 Task: Log work in the project ToughWorks for the issue 'Create a feature for users to track their fitness and health data' spent time as '3w 6d 14h 58m' and remaining time as '4w 5d 4h 5m' and clone the issue. Now add the issue to the epic 'Microservices architecture implementation'.
Action: Mouse moved to (476, 265)
Screenshot: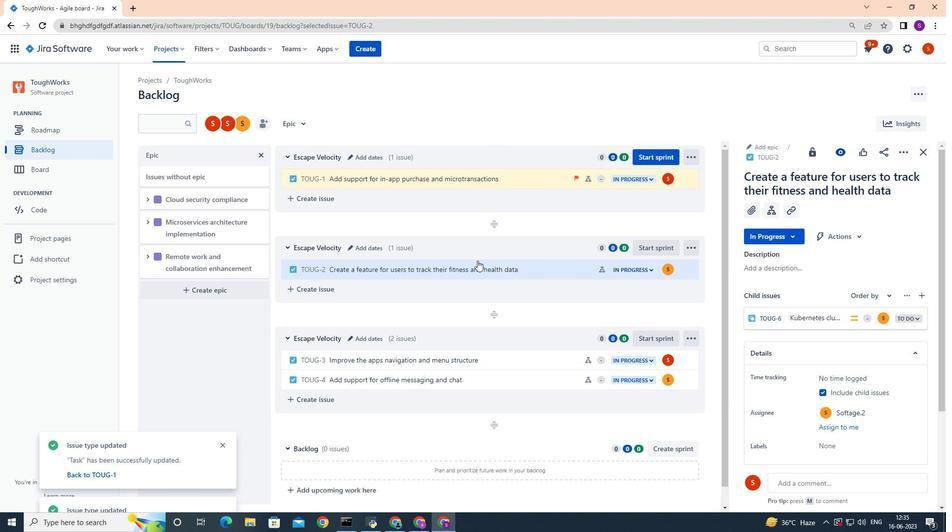 
Action: Mouse pressed left at (476, 265)
Screenshot: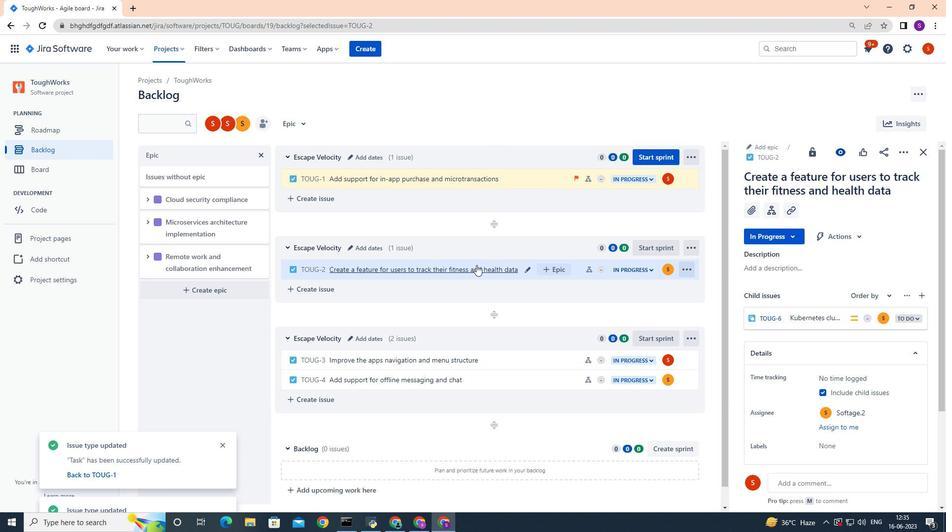 
Action: Mouse moved to (908, 154)
Screenshot: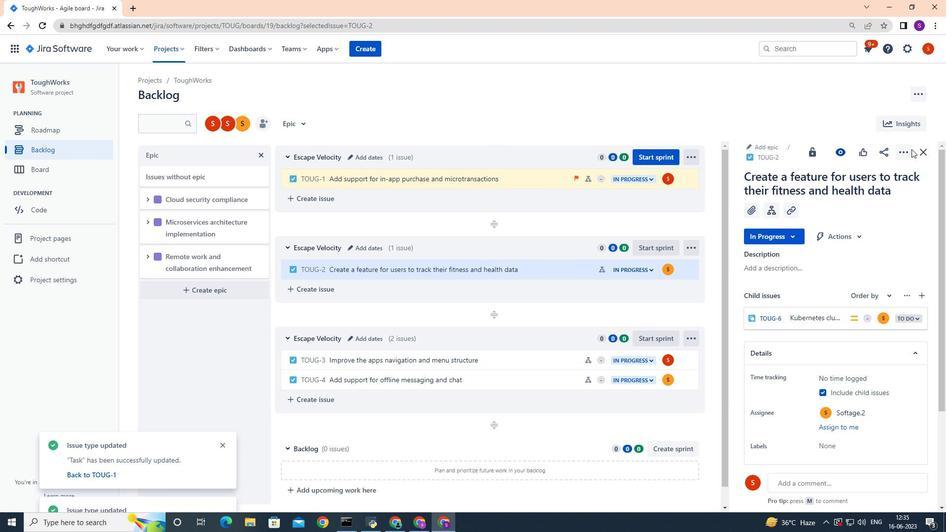 
Action: Mouse pressed left at (908, 154)
Screenshot: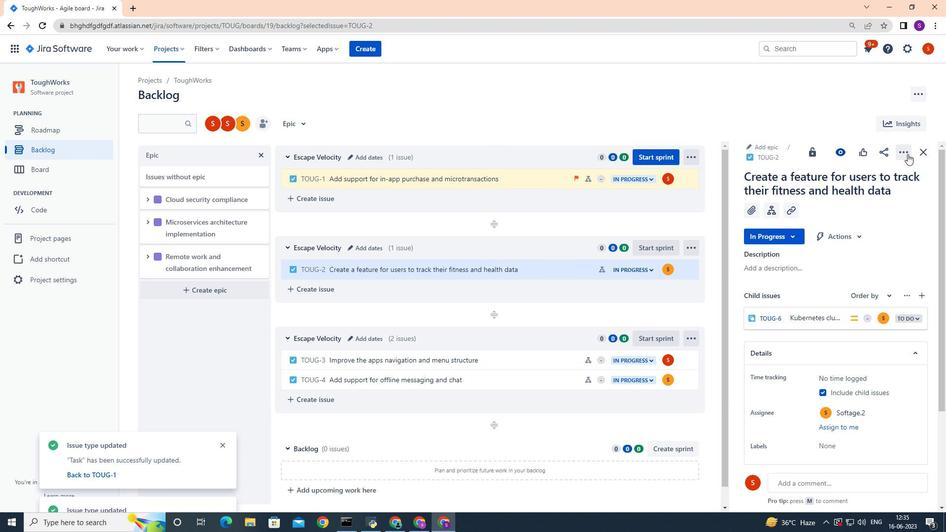 
Action: Mouse moved to (863, 182)
Screenshot: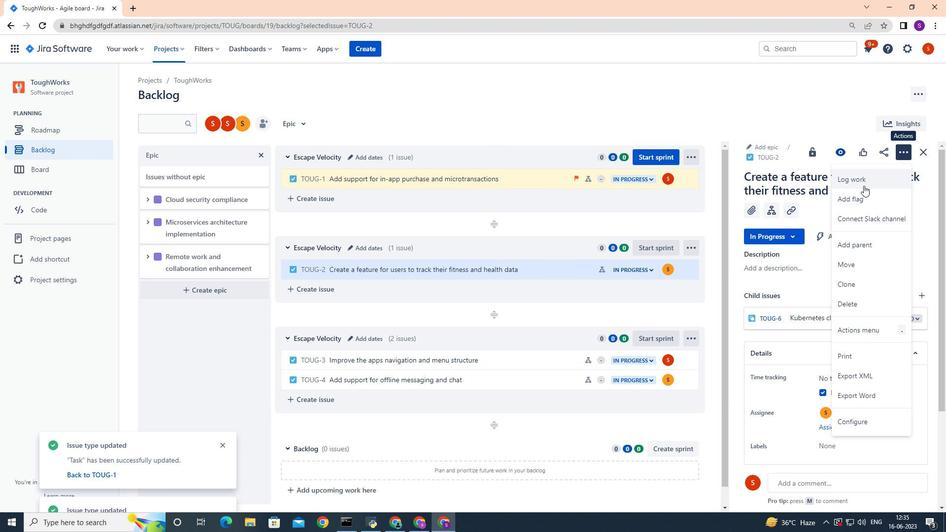 
Action: Mouse pressed left at (863, 182)
Screenshot: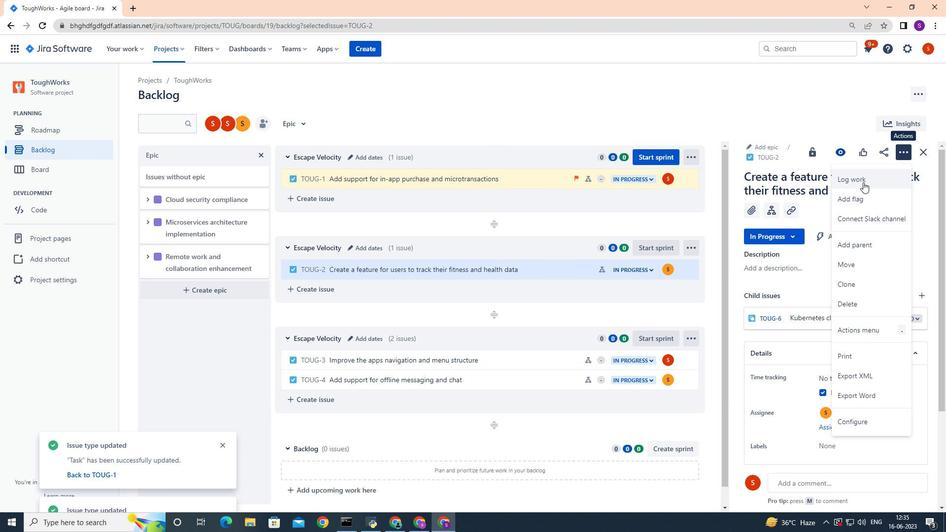
Action: Mouse moved to (382, 147)
Screenshot: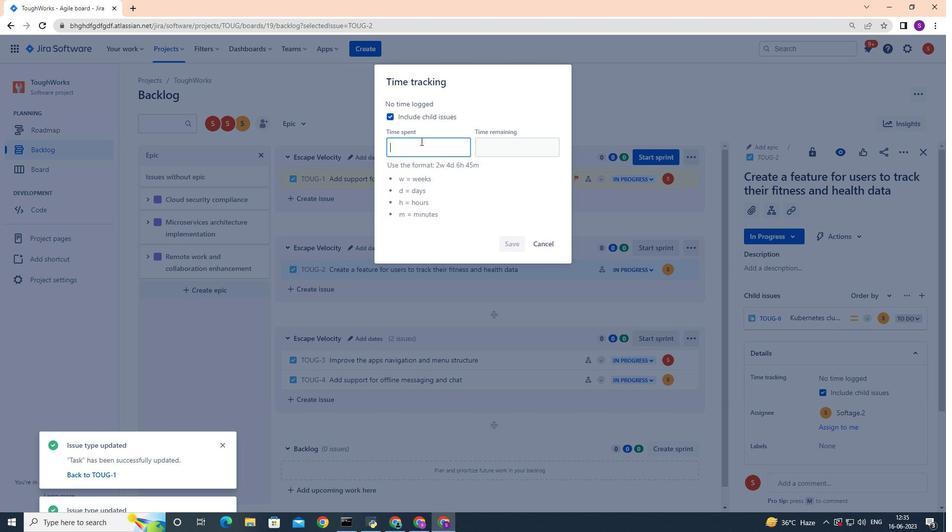 
Action: Key pressed 3w<Key.space>6d<Key.space>14h<Key.space>58m
Screenshot: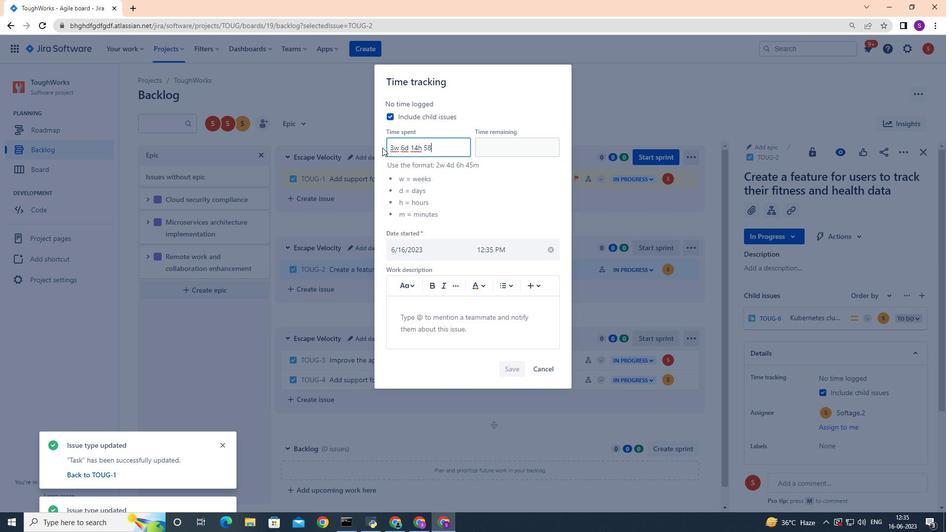 
Action: Mouse moved to (483, 146)
Screenshot: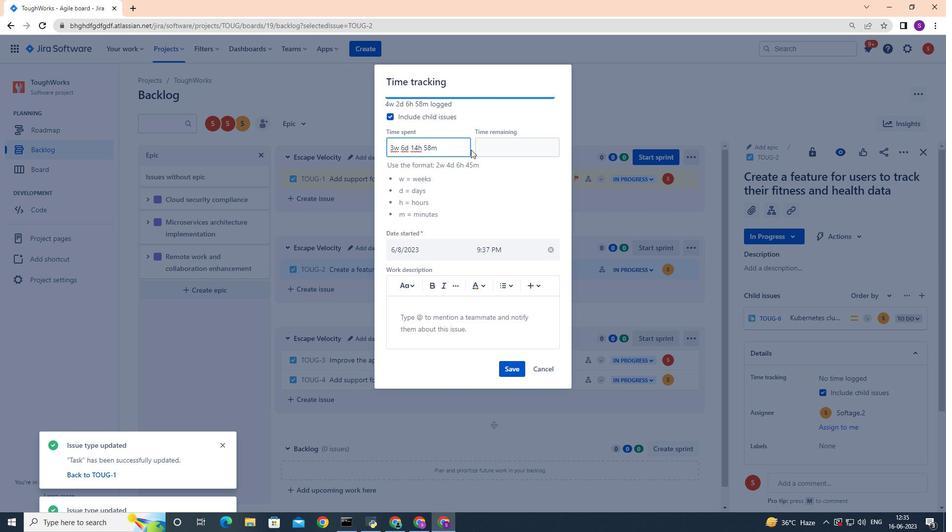 
Action: Mouse pressed left at (483, 146)
Screenshot: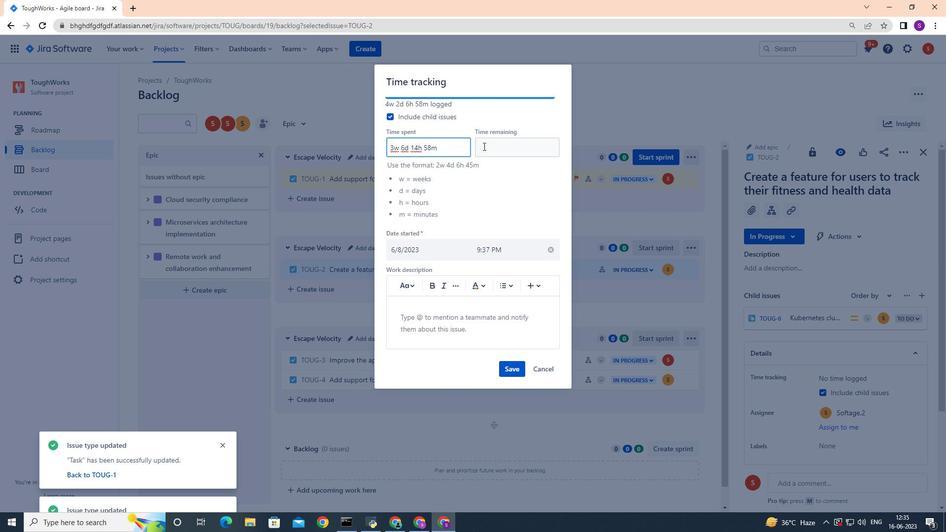 
Action: Key pressed 4w<Key.space>5d<Key.space>4h<Key.space>5m
Screenshot: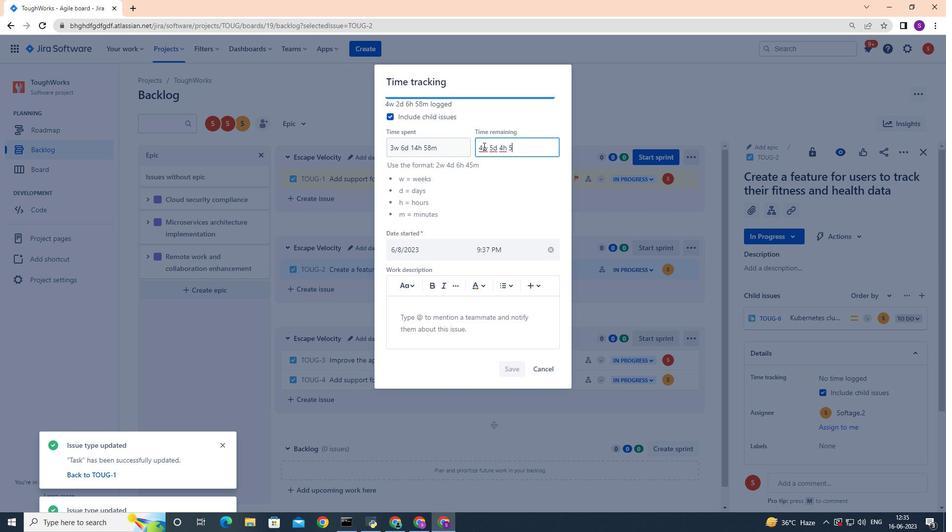 
Action: Mouse moved to (501, 364)
Screenshot: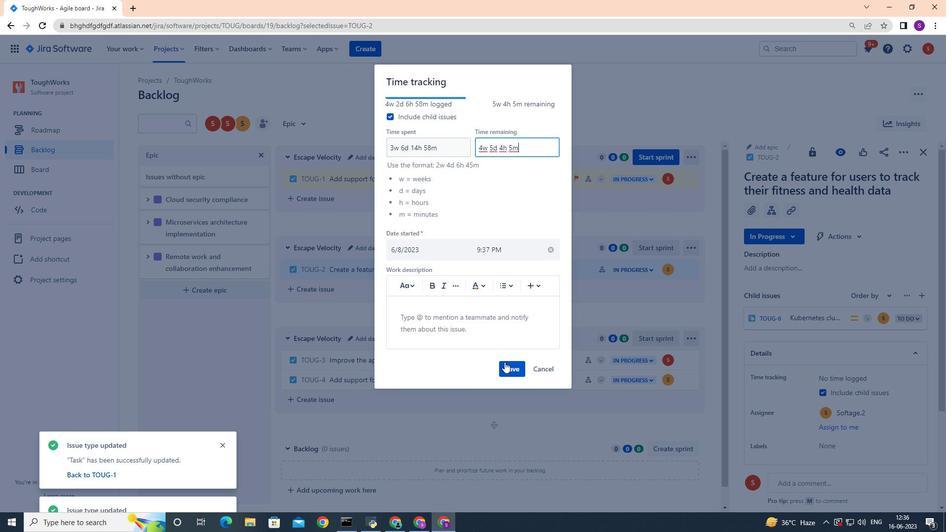 
Action: Mouse pressed left at (501, 364)
Screenshot: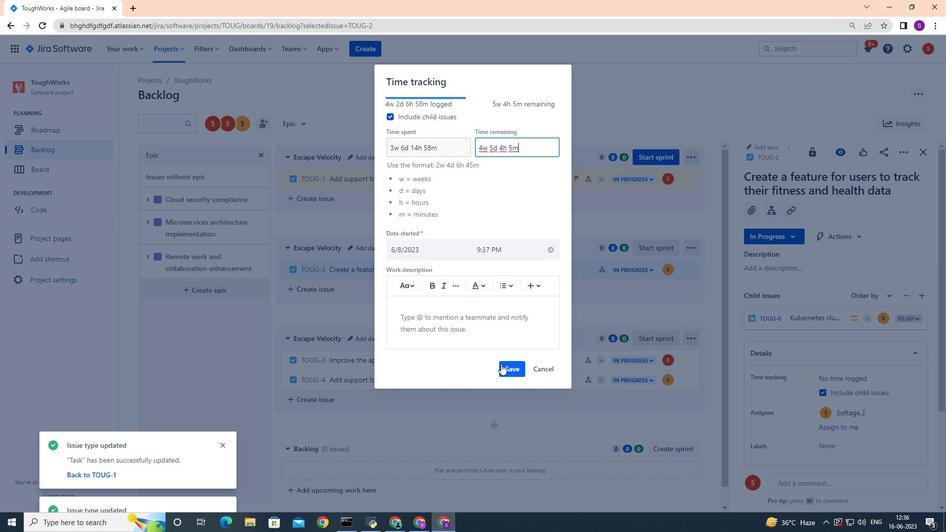 
Action: Mouse moved to (897, 150)
Screenshot: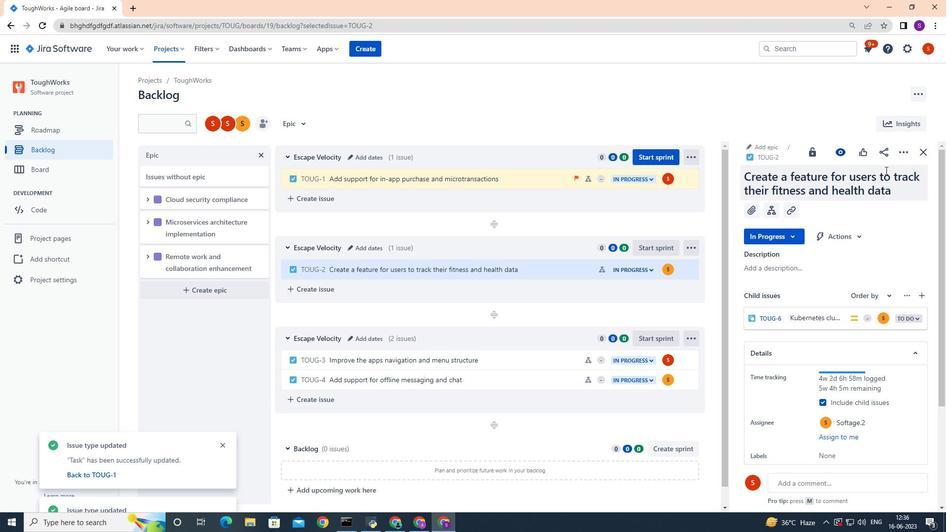 
Action: Mouse pressed left at (897, 150)
Screenshot: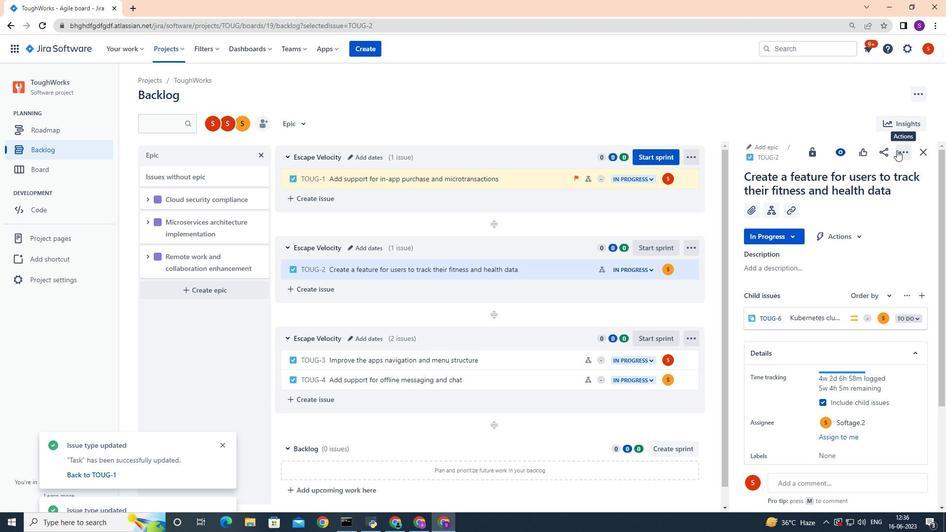 
Action: Mouse moved to (849, 283)
Screenshot: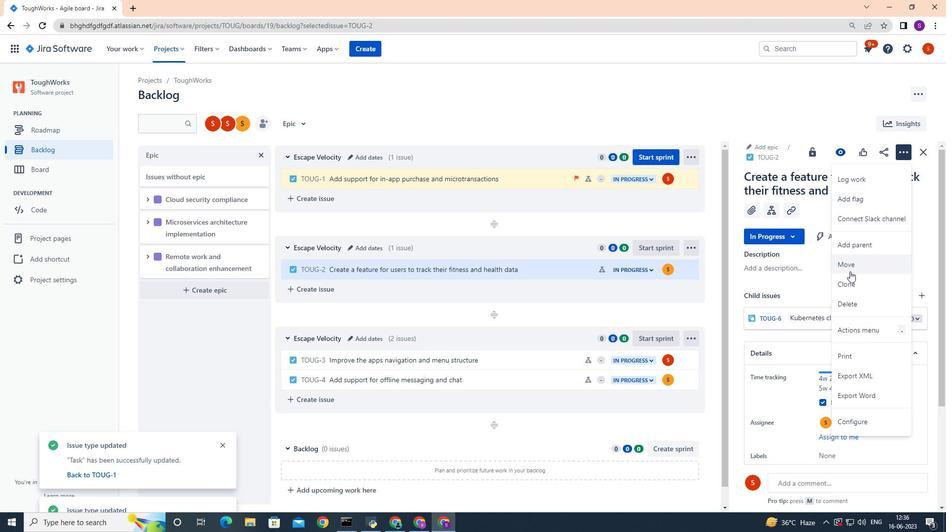 
Action: Mouse pressed left at (849, 283)
Screenshot: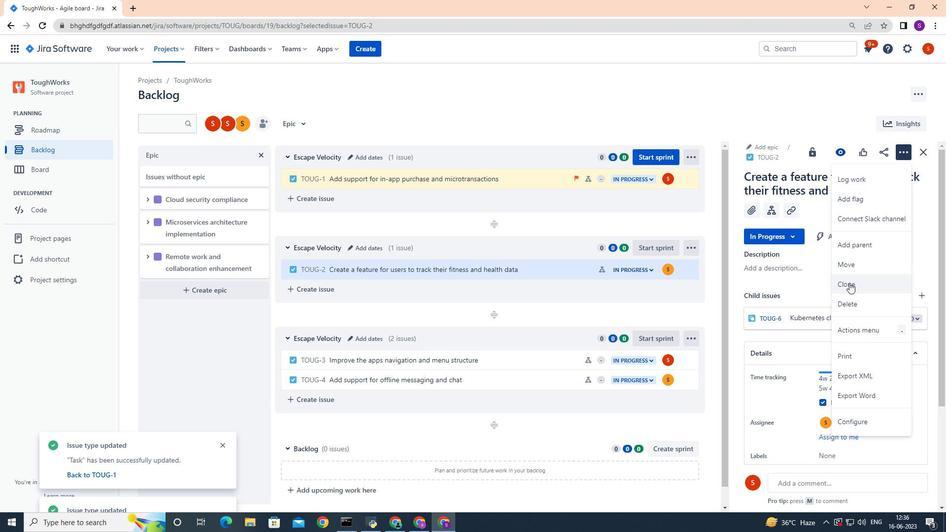 
Action: Mouse moved to (540, 208)
Screenshot: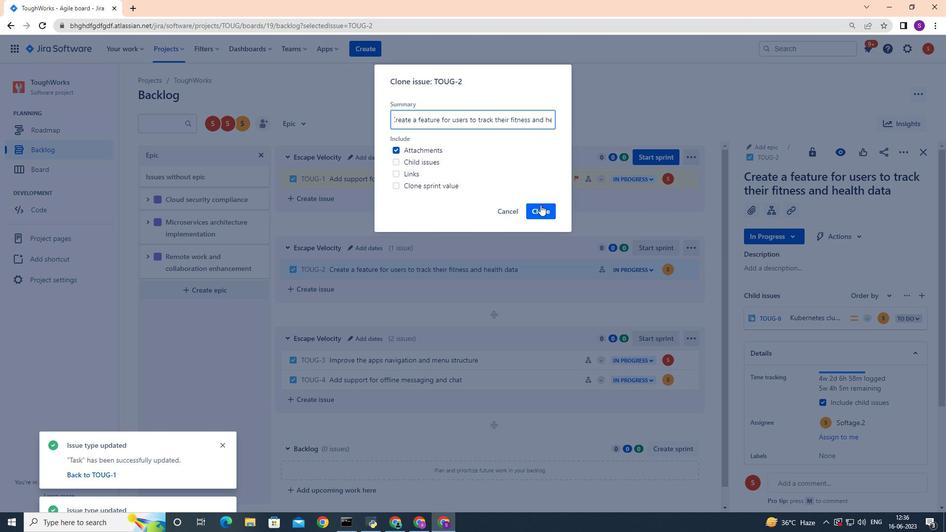 
Action: Mouse pressed left at (540, 208)
Screenshot: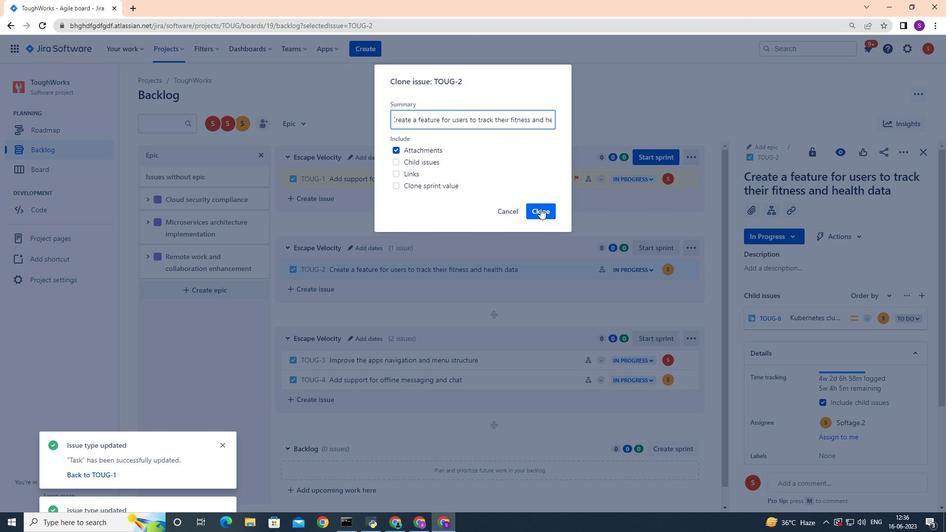 
Action: Mouse moved to (549, 268)
Screenshot: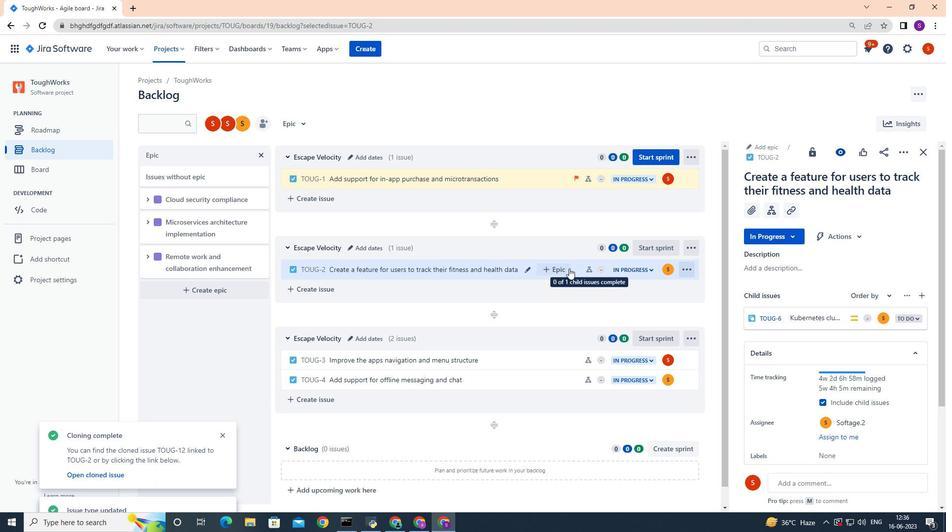 
Action: Mouse pressed left at (549, 268)
Screenshot: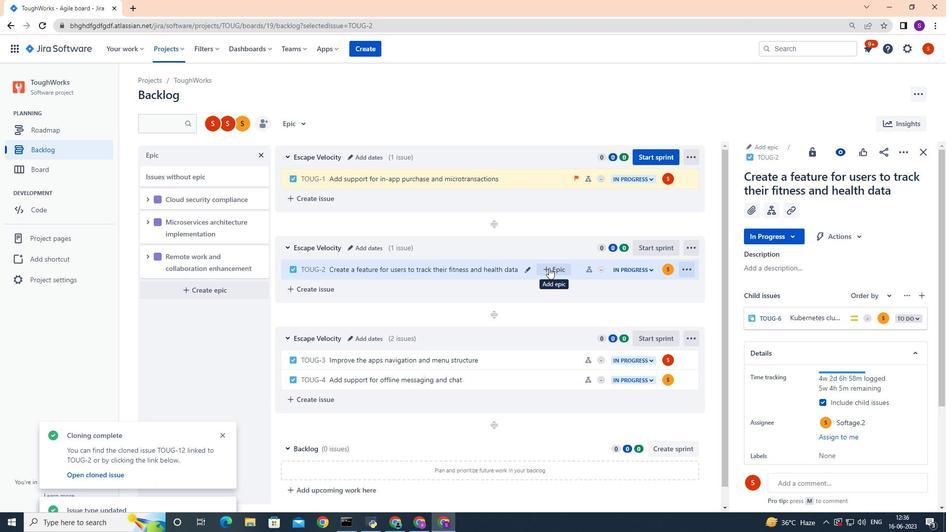 
Action: Mouse moved to (587, 311)
Screenshot: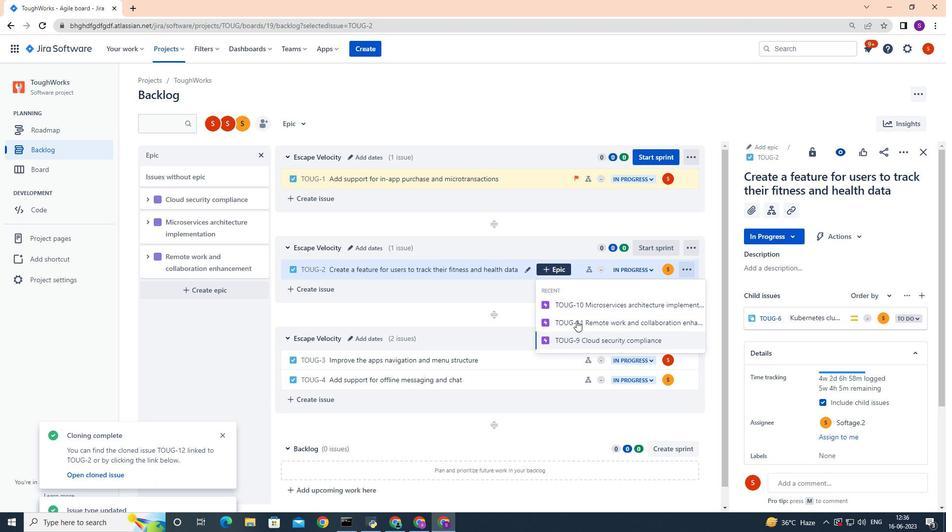 
Action: Mouse pressed left at (587, 311)
Screenshot: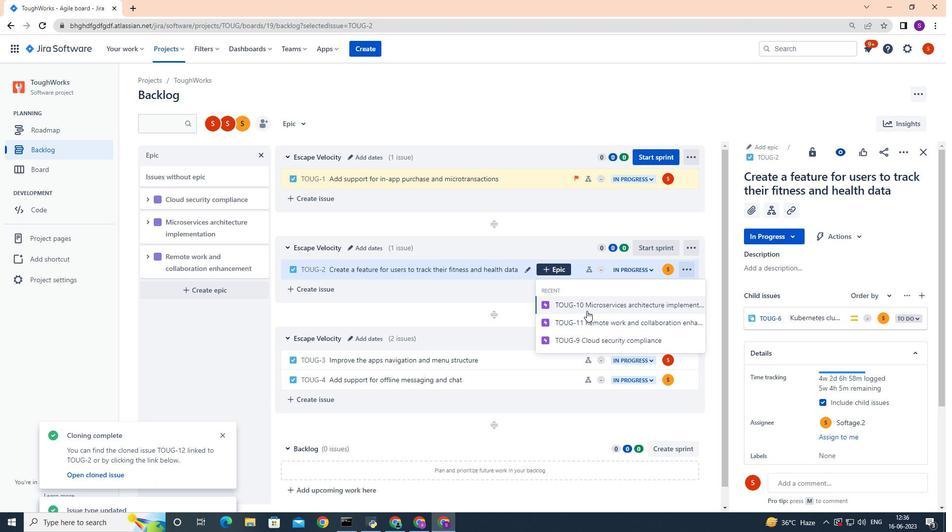
Action: Mouse moved to (604, 290)
Screenshot: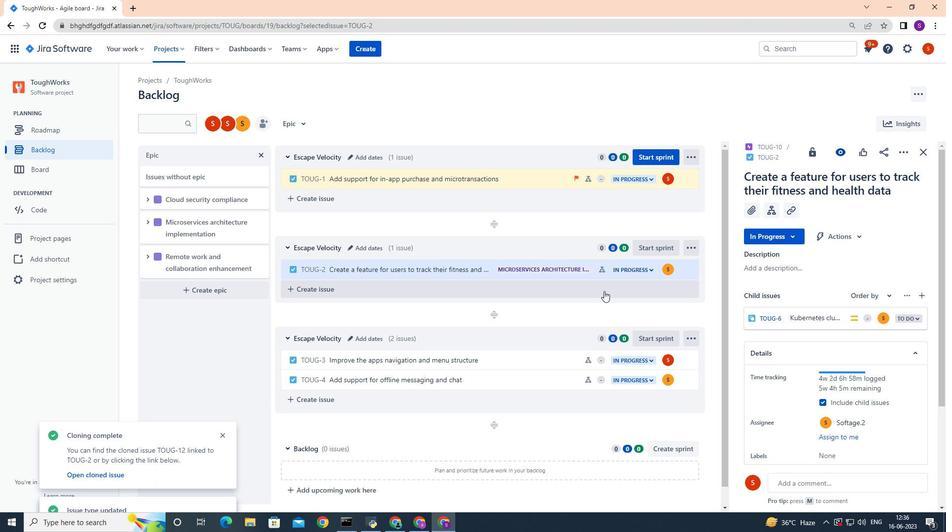 
